 Task: Set the AutoArchive frequency for the calendar to 15 days in Outlook.
Action: Mouse moved to (13, 52)
Screenshot: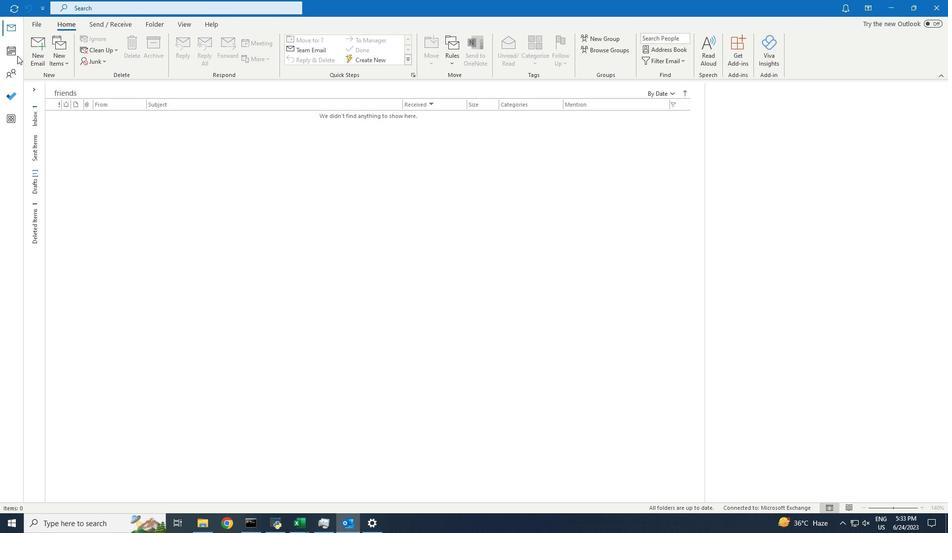 
Action: Mouse pressed left at (13, 52)
Screenshot: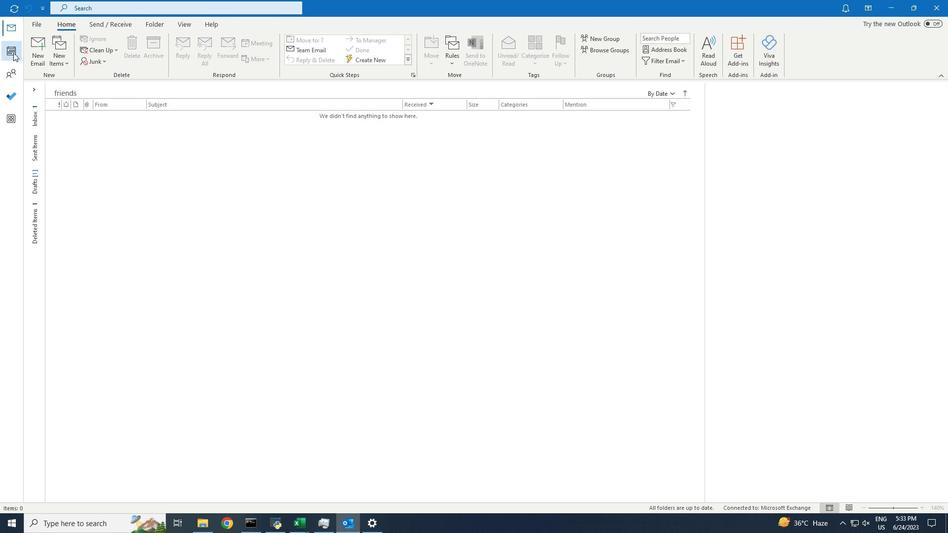 
Action: Mouse moved to (12, 49)
Screenshot: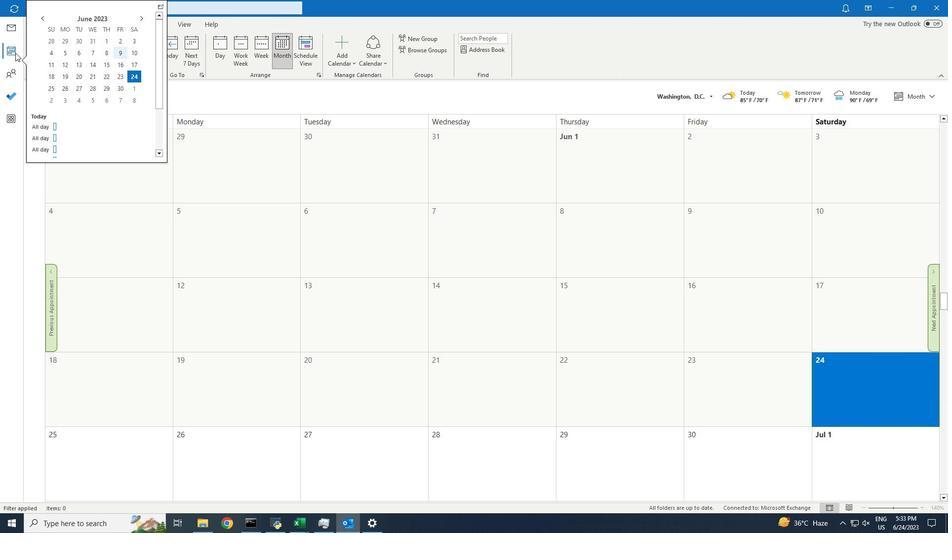 
Action: Mouse pressed left at (12, 49)
Screenshot: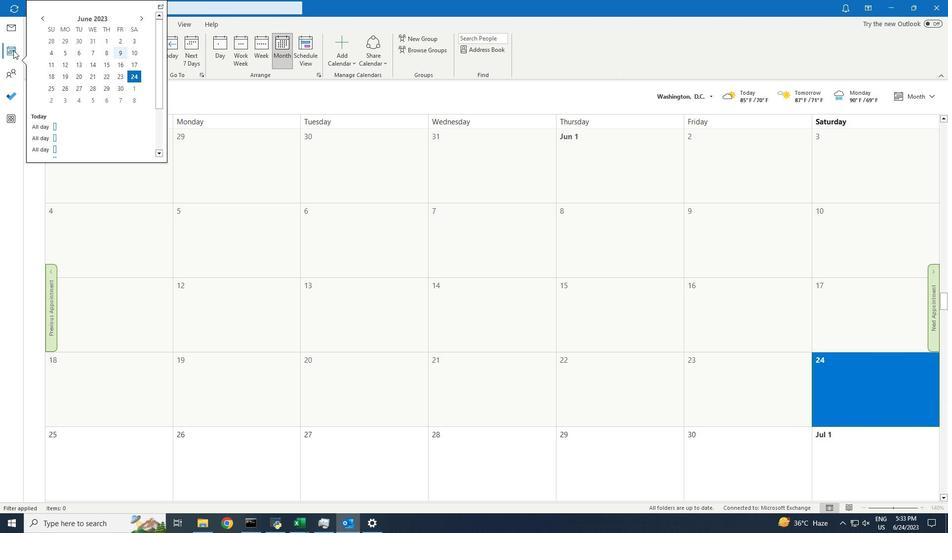 
Action: Mouse moved to (154, 24)
Screenshot: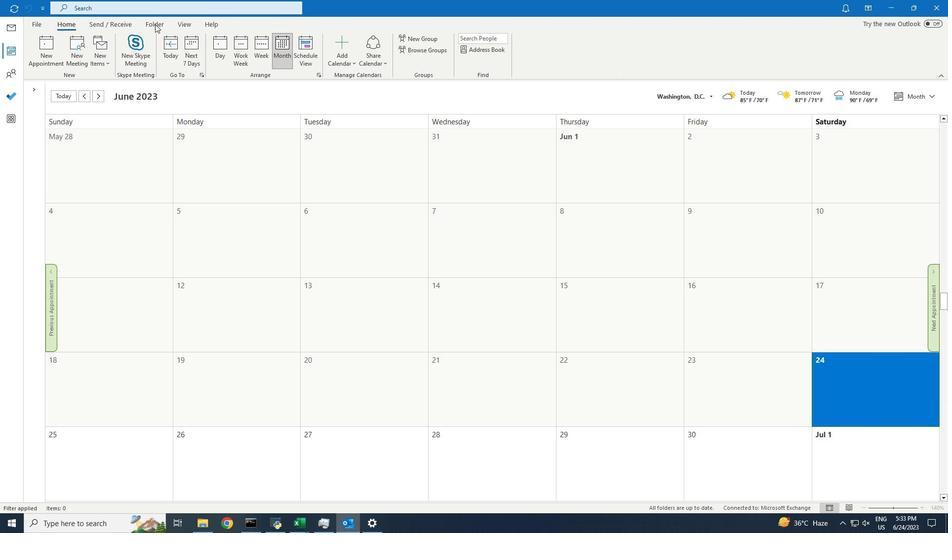 
Action: Mouse pressed left at (154, 24)
Screenshot: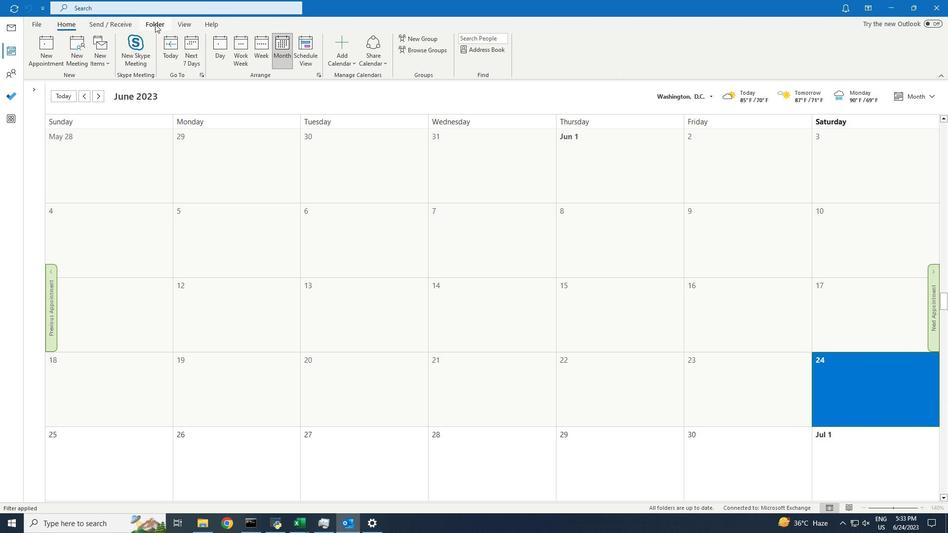 
Action: Mouse moved to (235, 55)
Screenshot: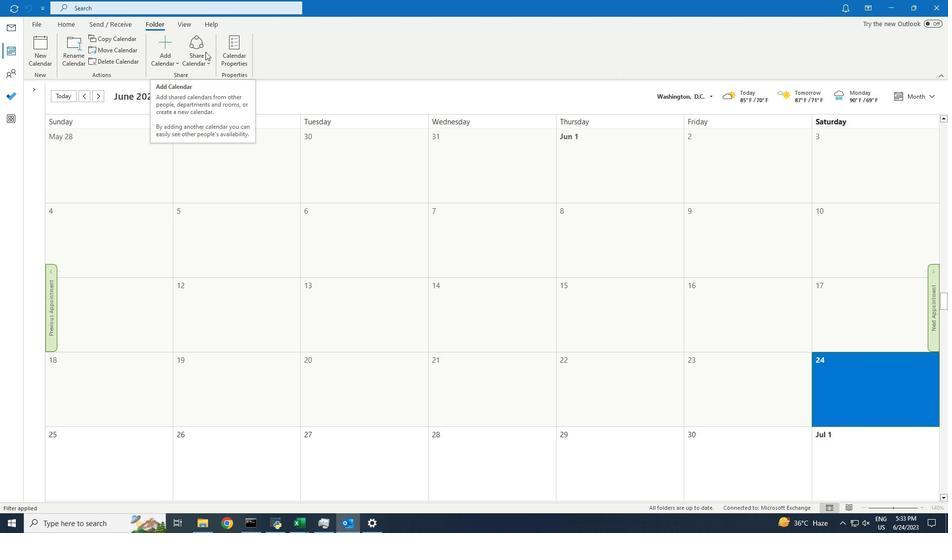 
Action: Mouse pressed left at (235, 55)
Screenshot: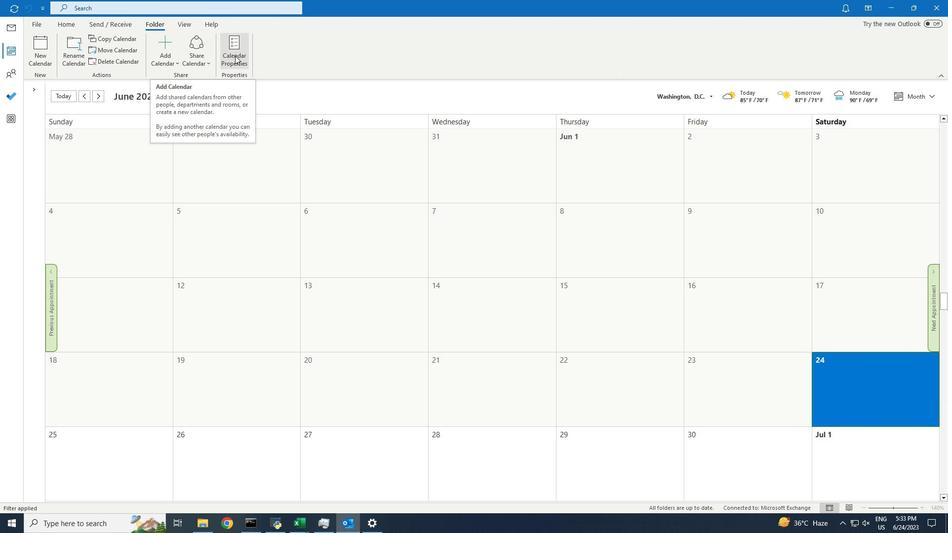 
Action: Mouse moved to (425, 148)
Screenshot: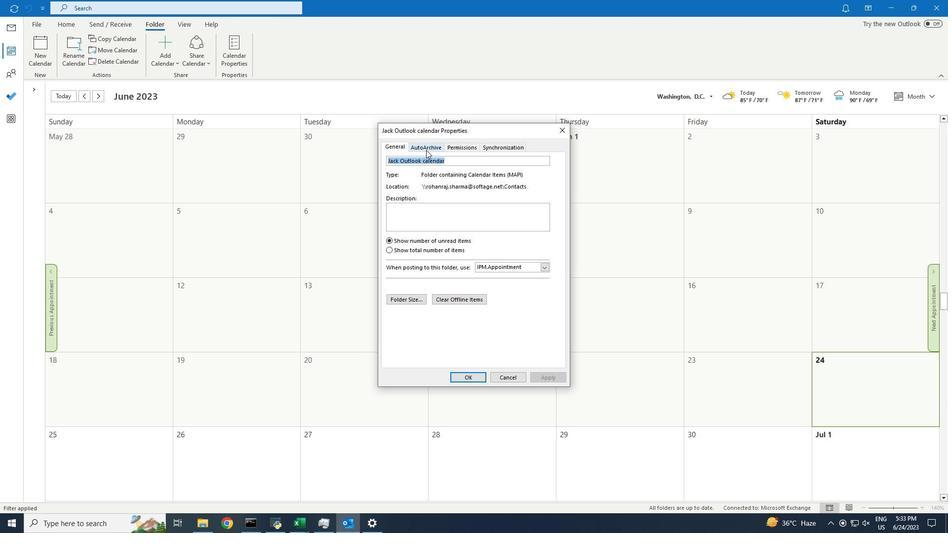 
Action: Mouse pressed left at (425, 148)
Screenshot: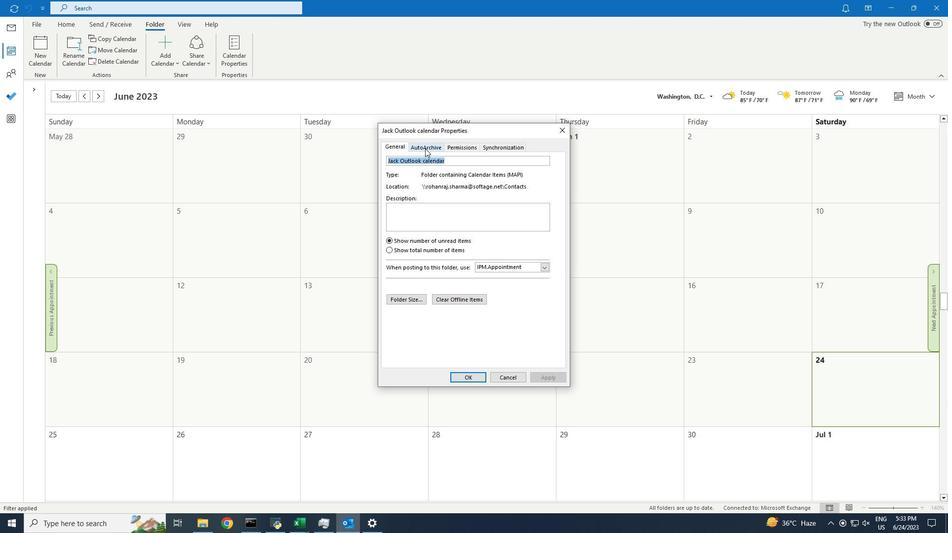 
Action: Mouse moved to (388, 166)
Screenshot: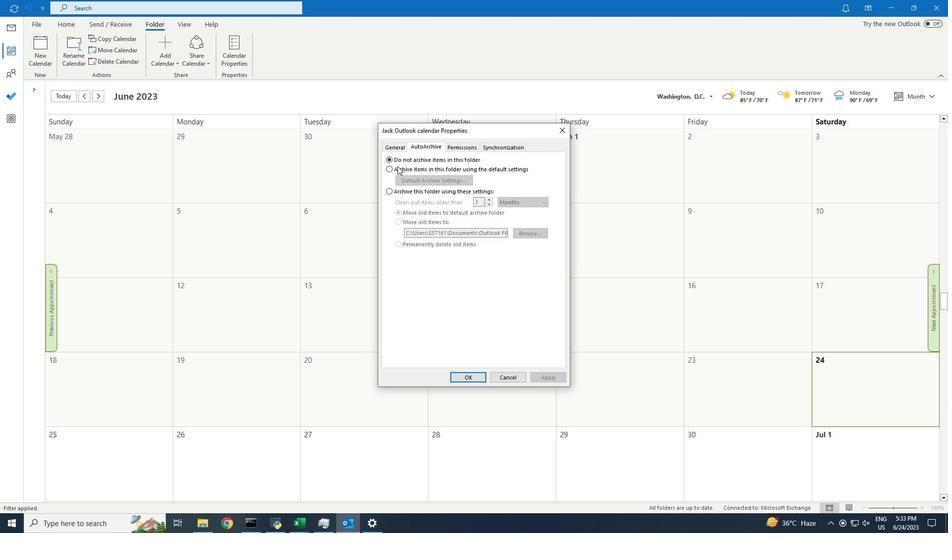 
Action: Mouse pressed left at (388, 166)
Screenshot: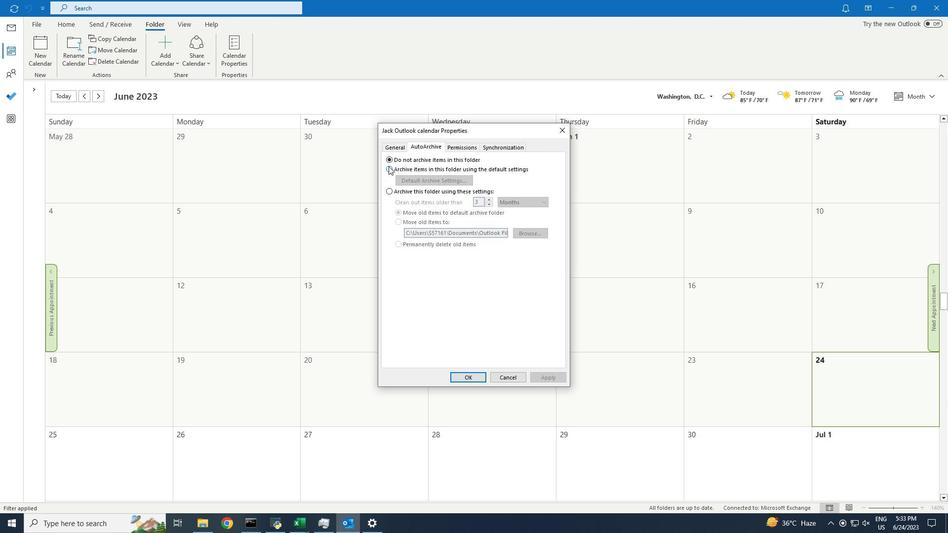 
Action: Mouse moved to (413, 179)
Screenshot: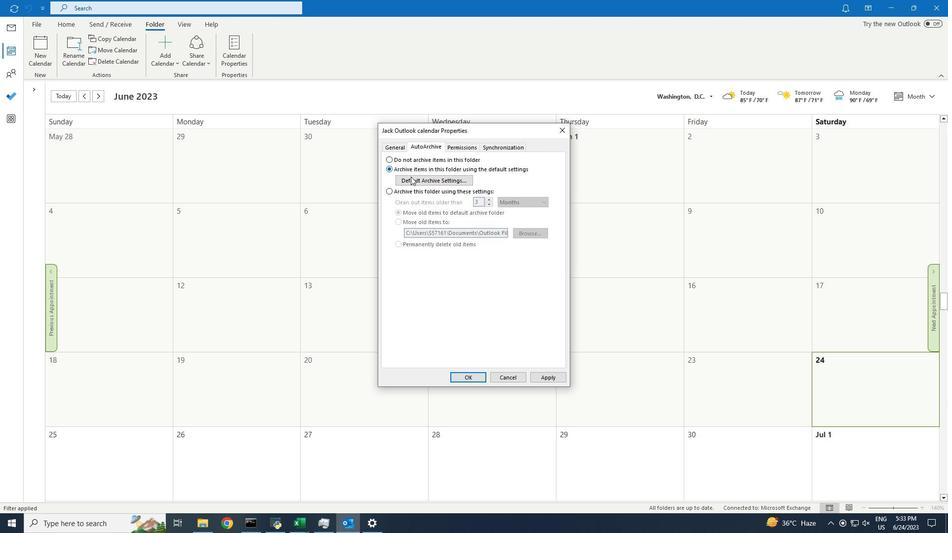 
Action: Mouse pressed left at (413, 179)
Screenshot: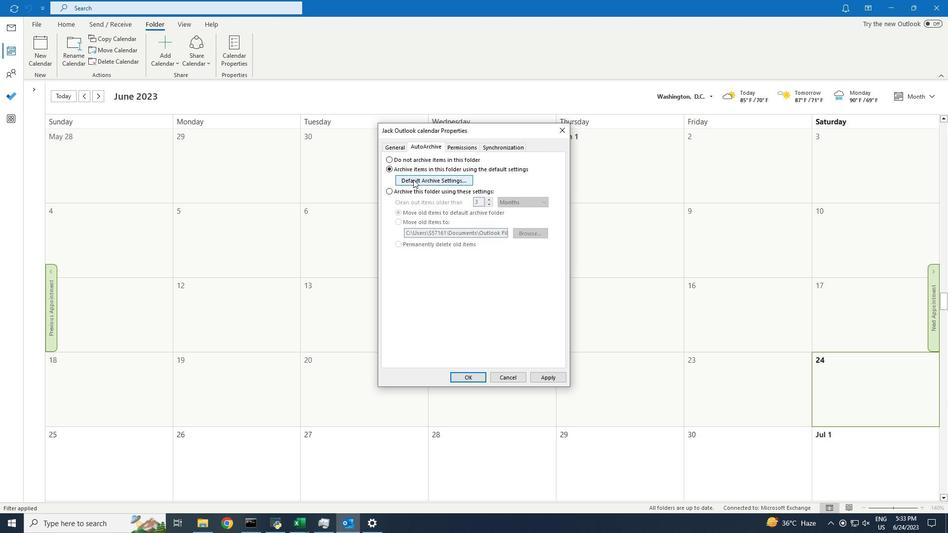 
Action: Mouse moved to (393, 185)
Screenshot: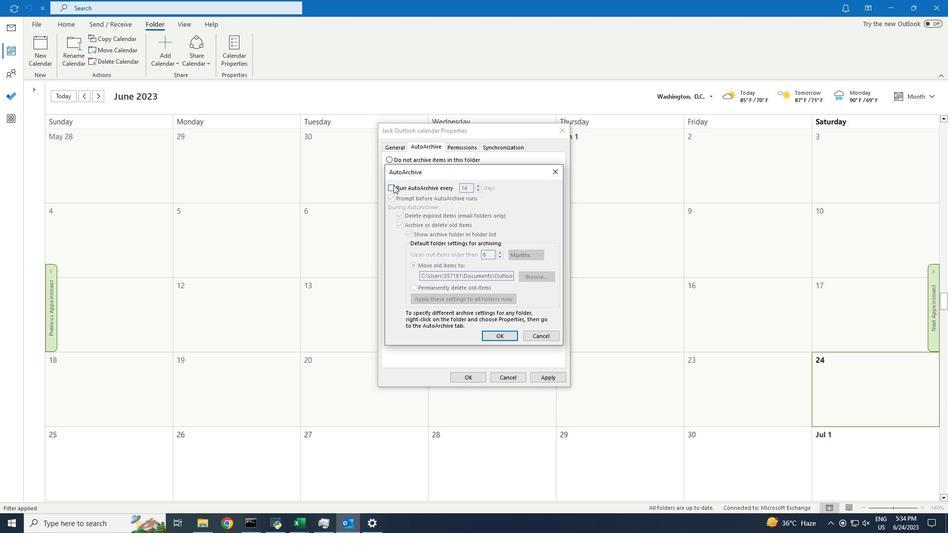 
Action: Mouse pressed left at (393, 185)
Screenshot: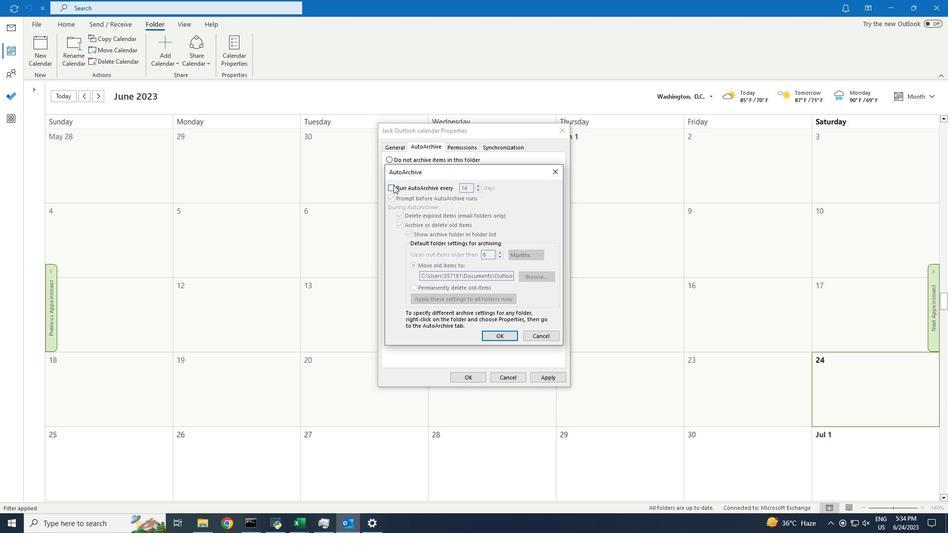 
Action: Mouse moved to (477, 186)
Screenshot: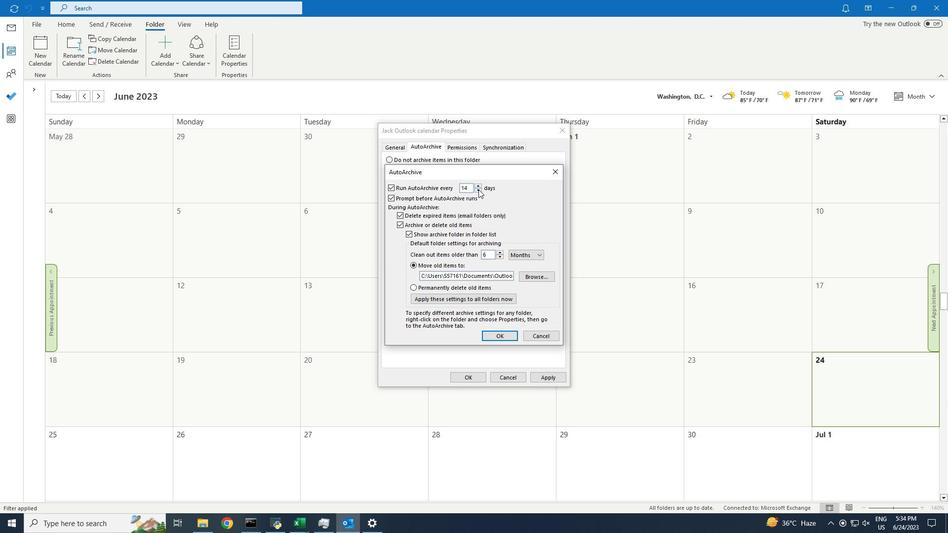 
Action: Mouse pressed left at (477, 186)
Screenshot: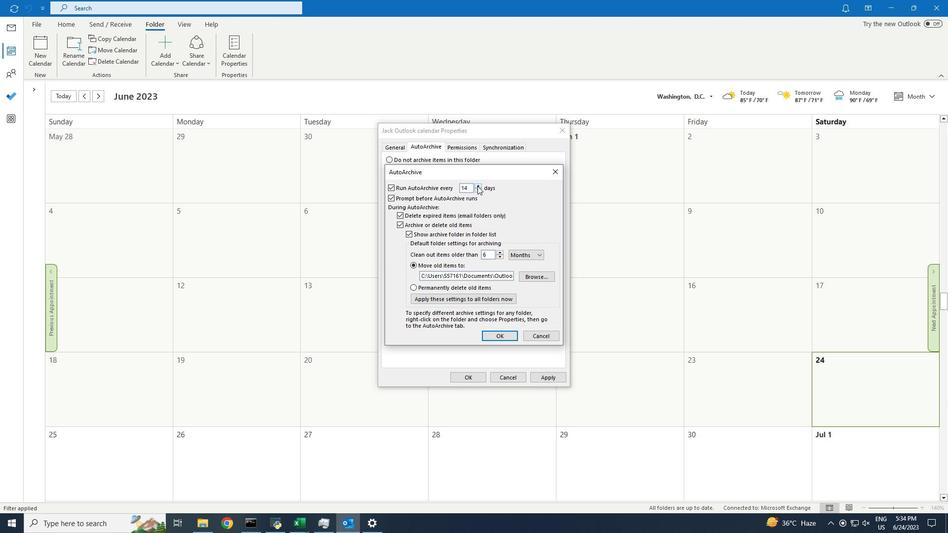 
Action: Mouse moved to (488, 337)
Screenshot: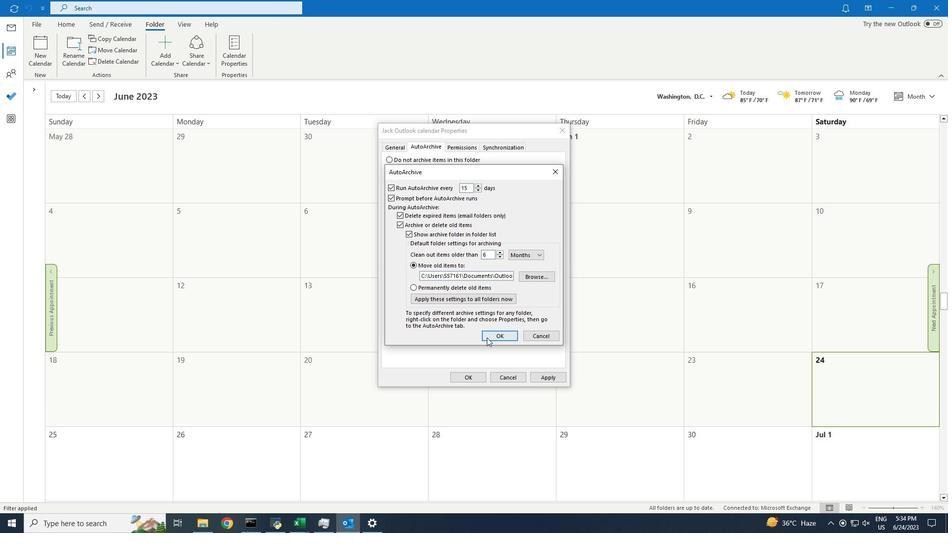 
Action: Mouse pressed left at (488, 337)
Screenshot: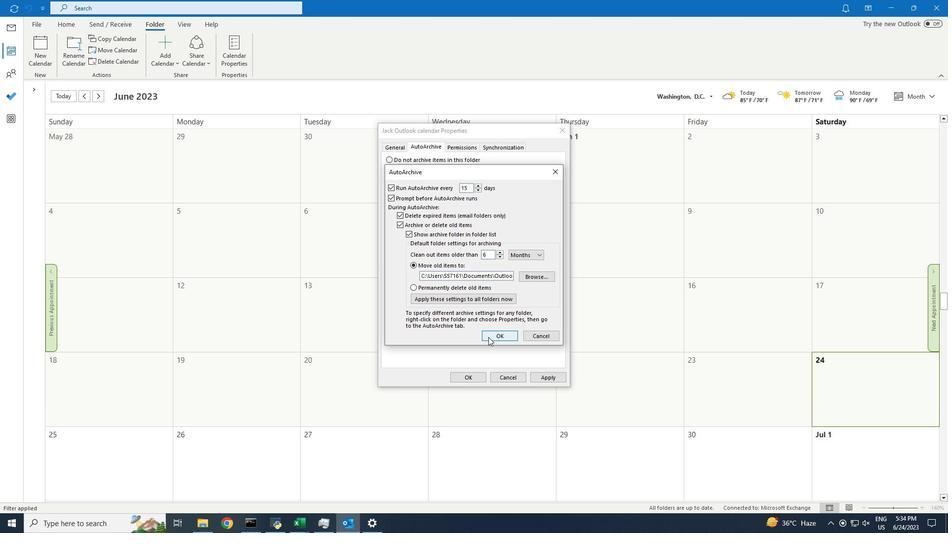 
Action: Mouse moved to (477, 376)
Screenshot: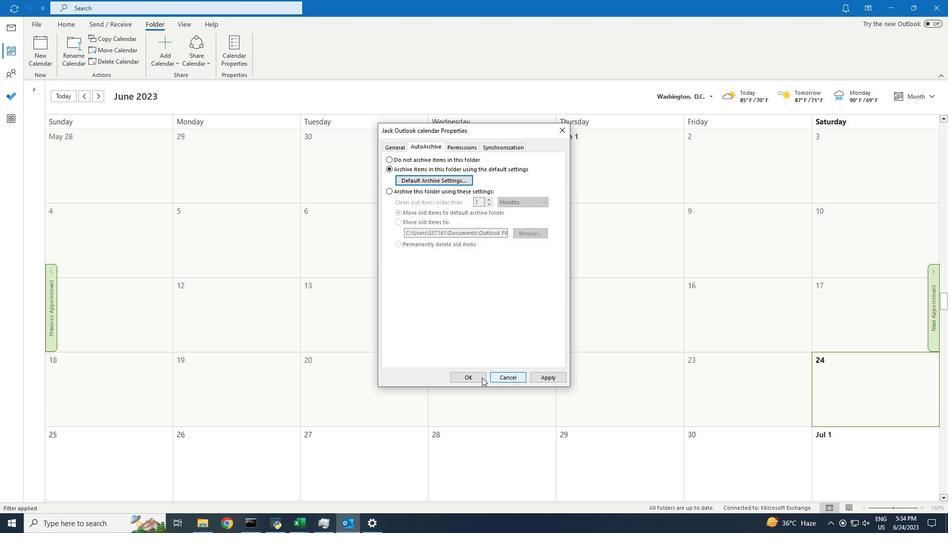 
Action: Mouse pressed left at (477, 376)
Screenshot: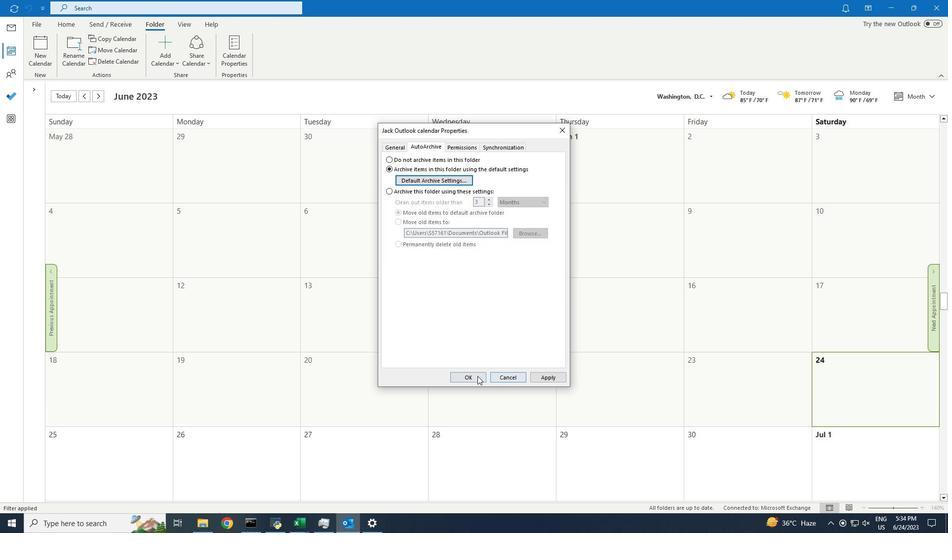 
